 Task: Select On-site job.
Action: Mouse moved to (321, 91)
Screenshot: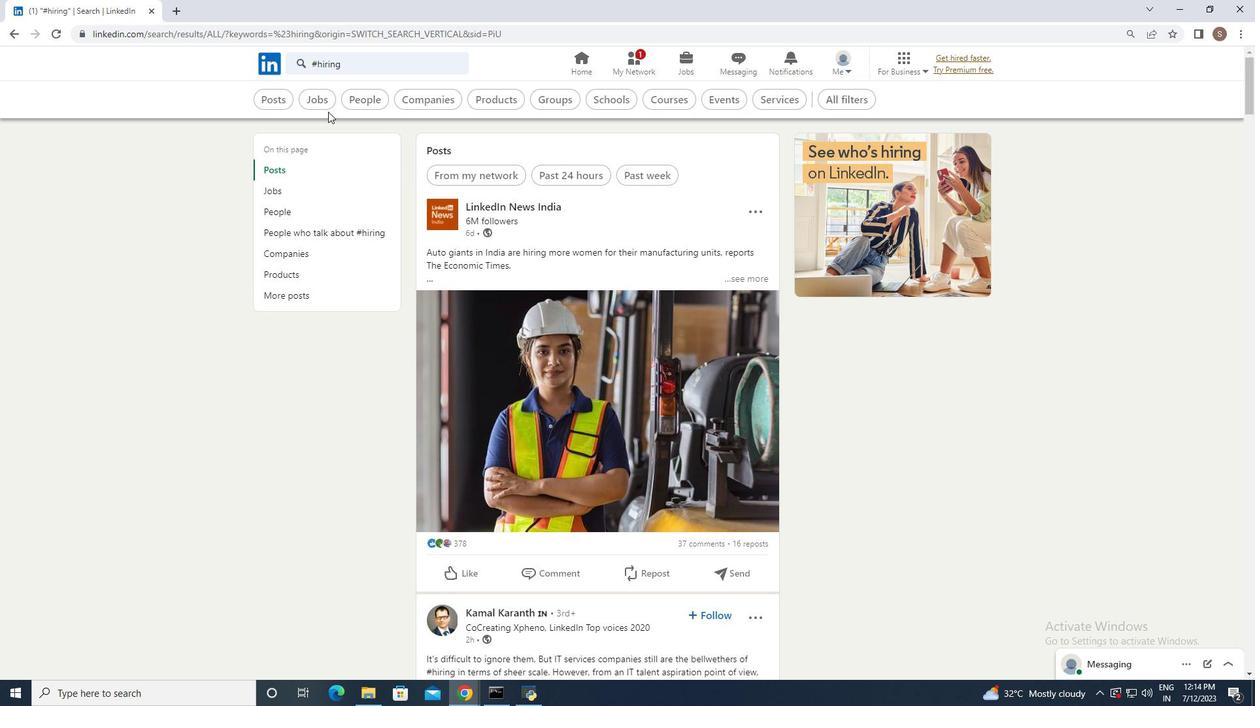 
Action: Mouse pressed left at (321, 91)
Screenshot: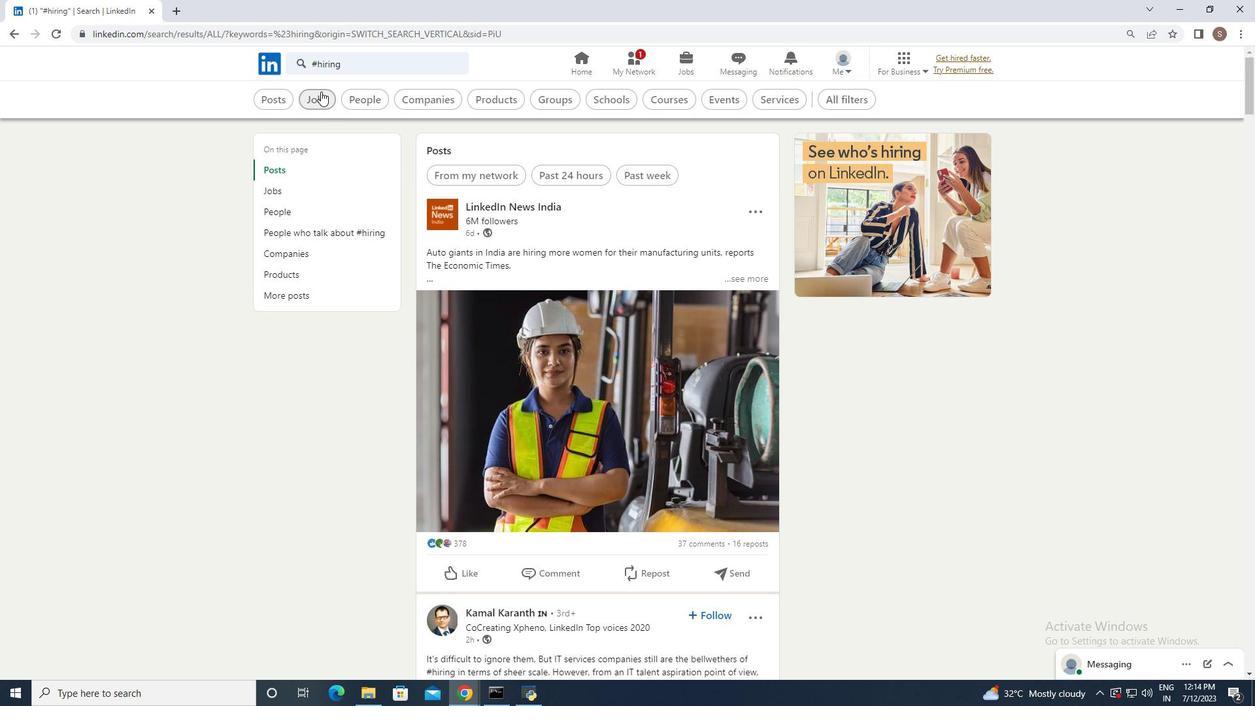 
Action: Mouse moved to (688, 103)
Screenshot: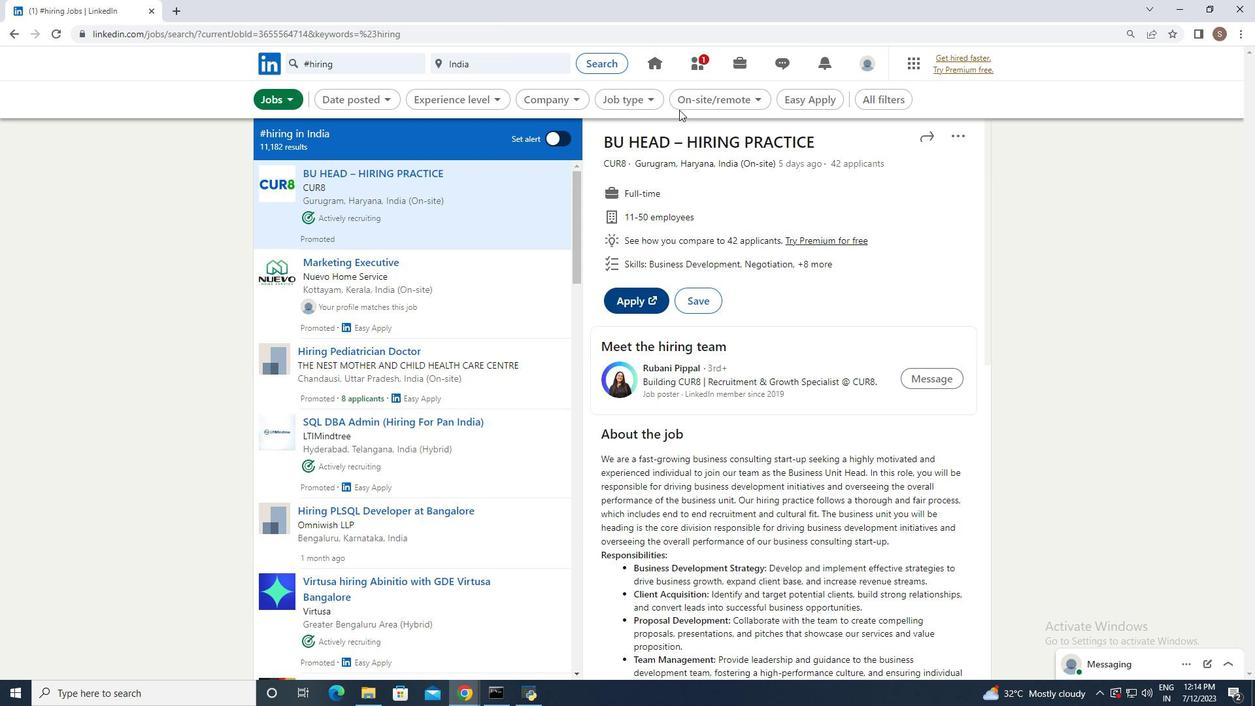 
Action: Mouse pressed left at (688, 103)
Screenshot: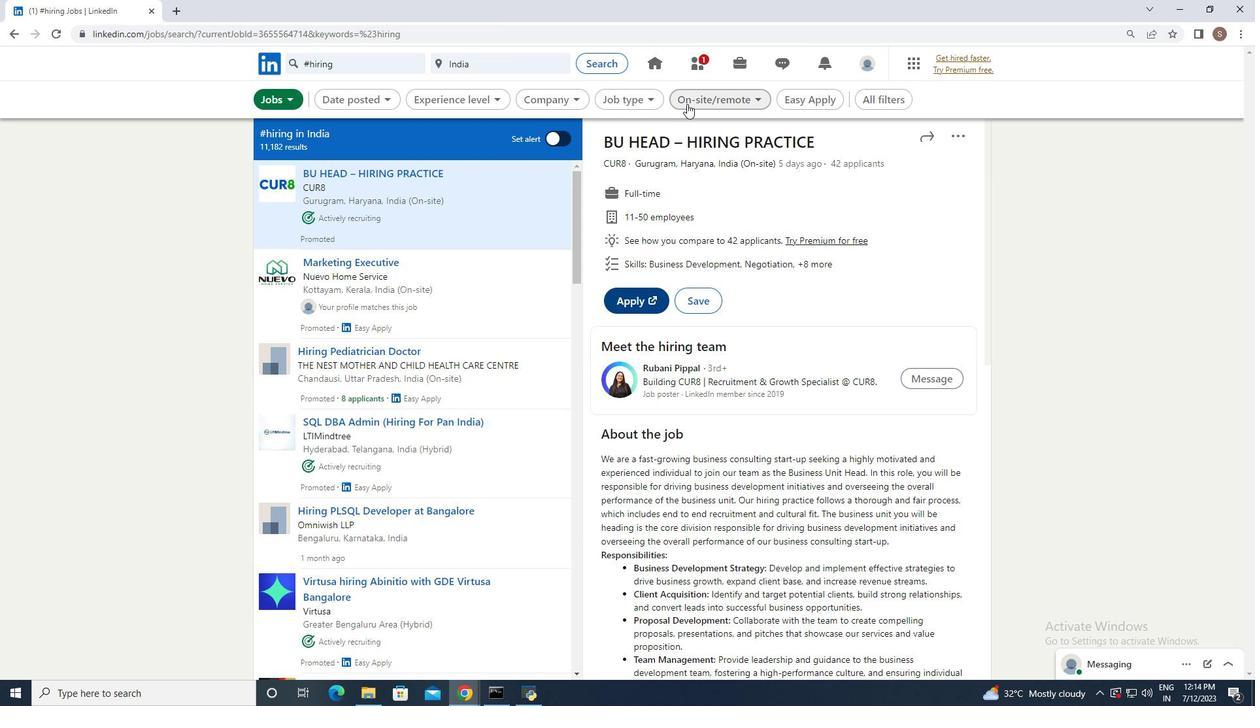 
Action: Mouse moved to (660, 132)
Screenshot: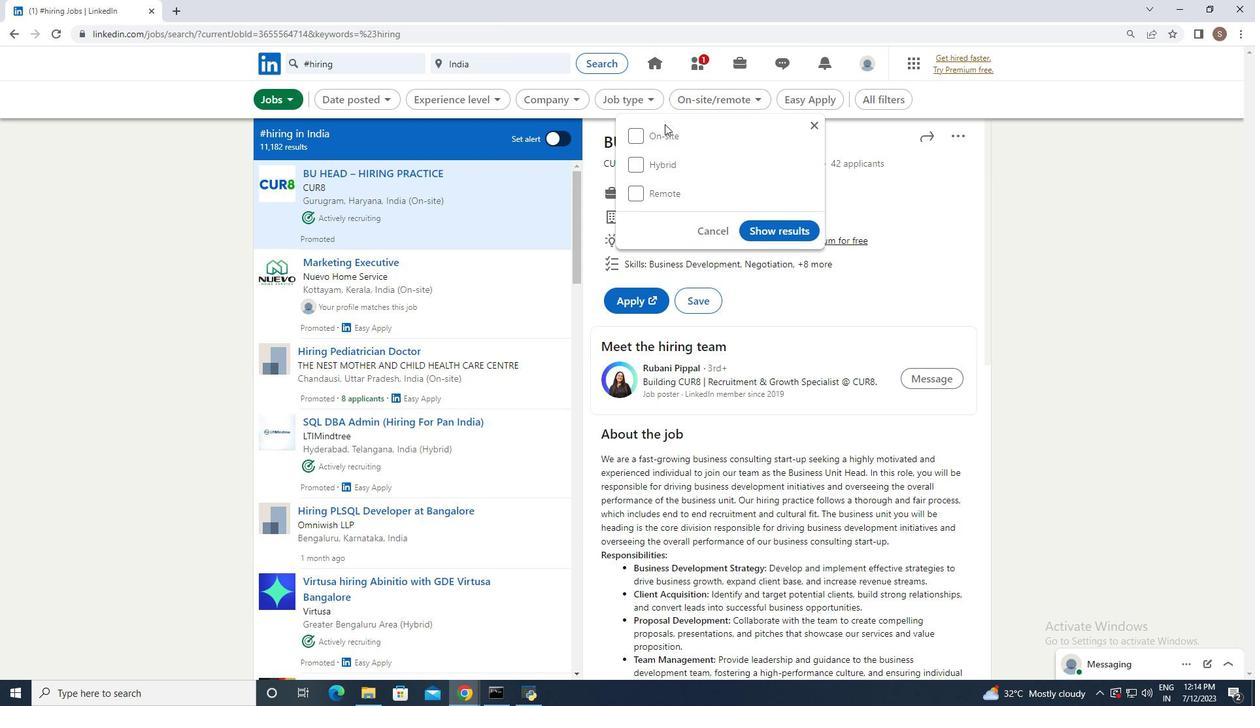 
Action: Mouse pressed left at (660, 132)
Screenshot: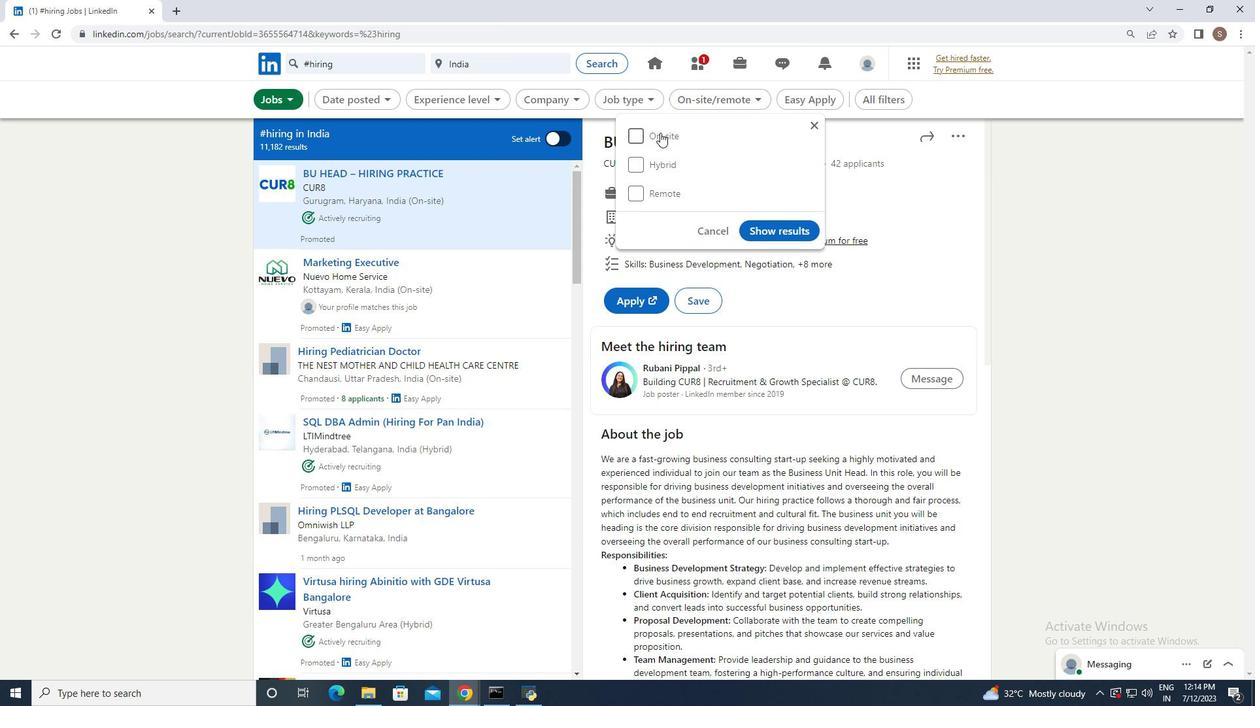 
Action: Mouse moved to (759, 227)
Screenshot: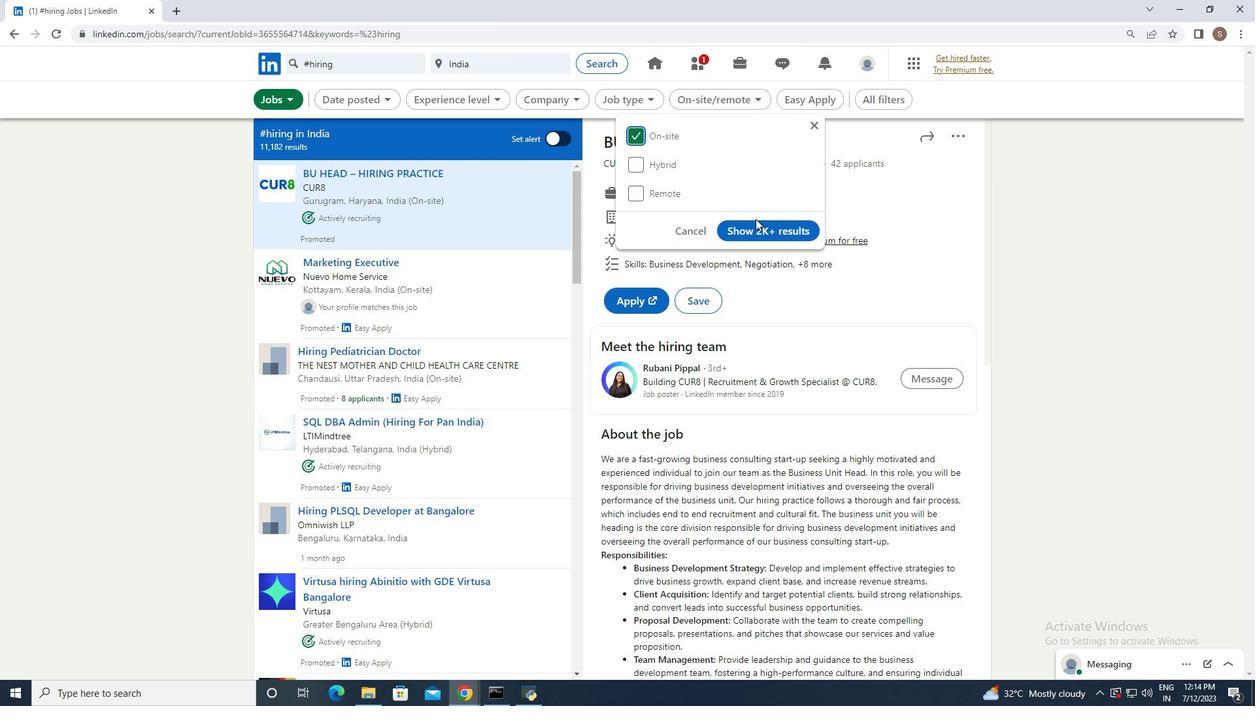 
Action: Mouse pressed left at (759, 227)
Screenshot: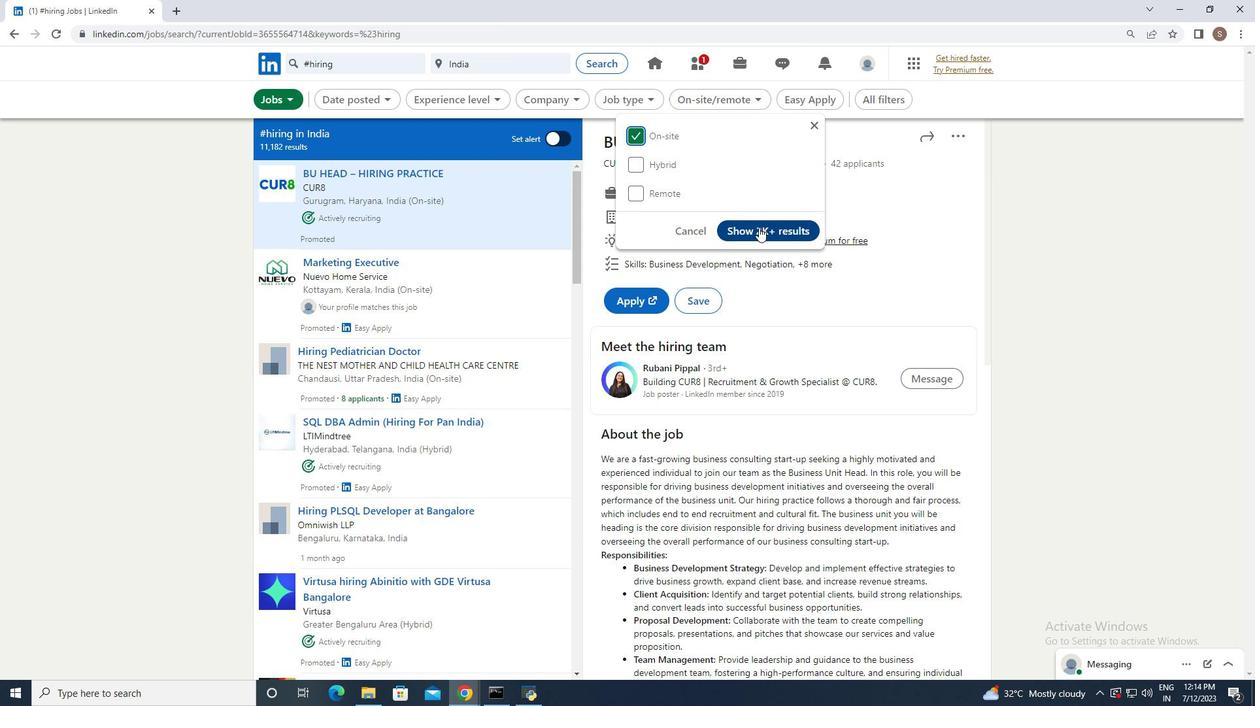 
